 Task: Delete the column table from the format menu text ""Daily Planner"".
Action: Mouse moved to (157, 67)
Screenshot: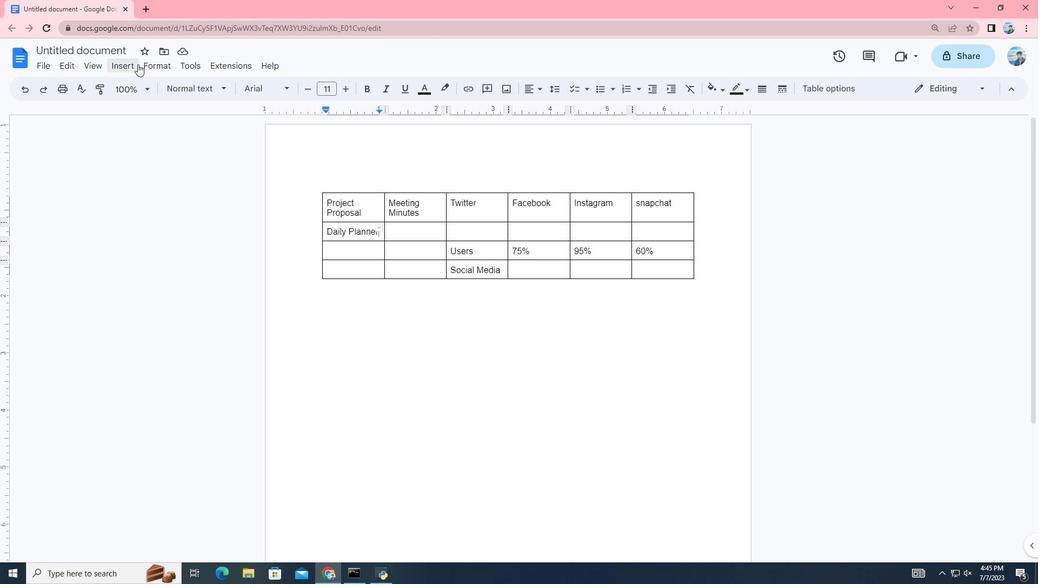 
Action: Mouse pressed left at (157, 67)
Screenshot: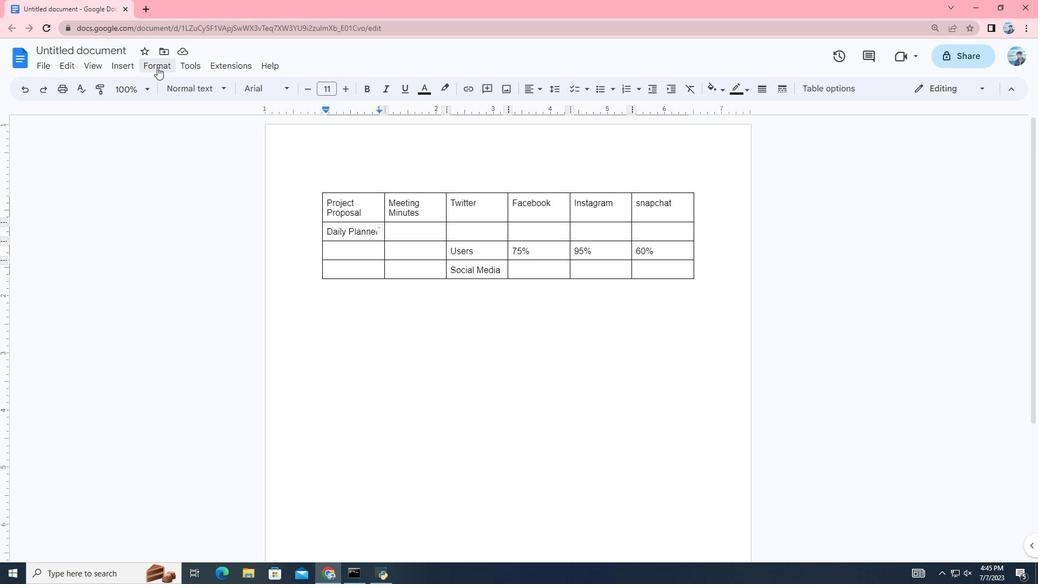 
Action: Mouse moved to (413, 277)
Screenshot: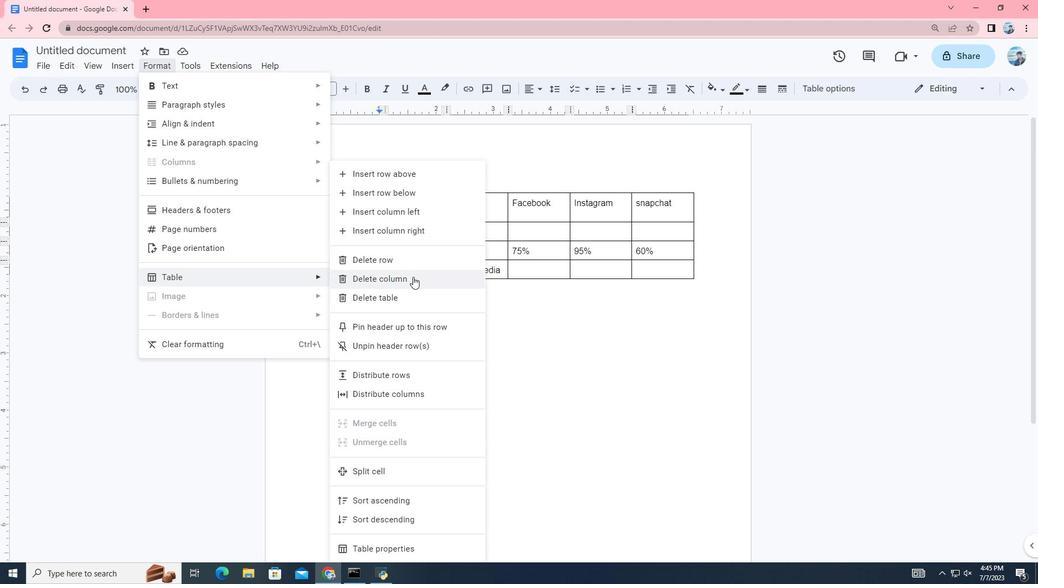 
Action: Mouse pressed left at (413, 277)
Screenshot: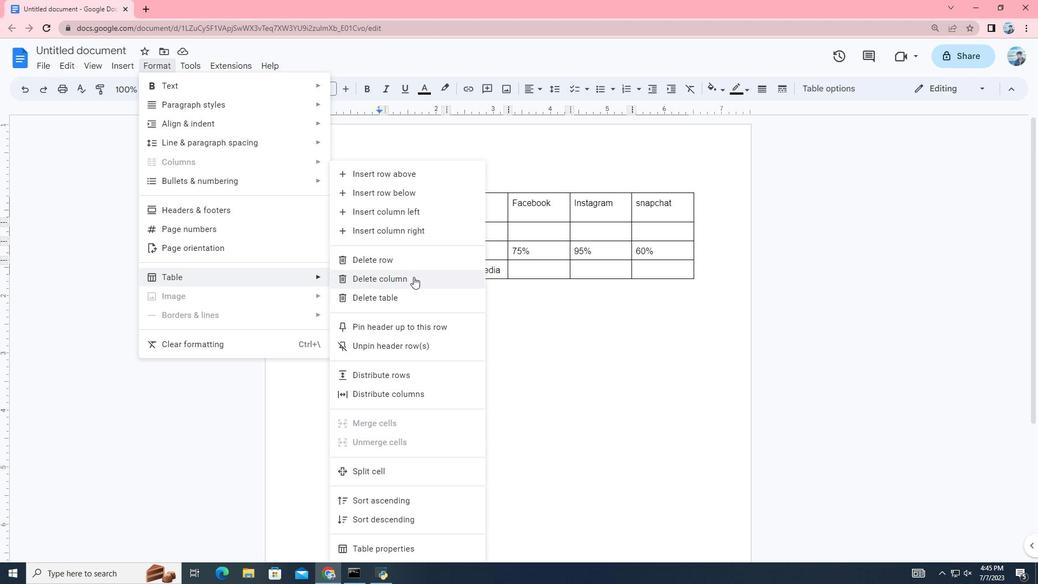 
